 Task: Create a rule from the Routing list, Task moved to a section -> Set Priority in the project AgileRelay , set the section as Done clear the priority
Action: Mouse moved to (1142, 188)
Screenshot: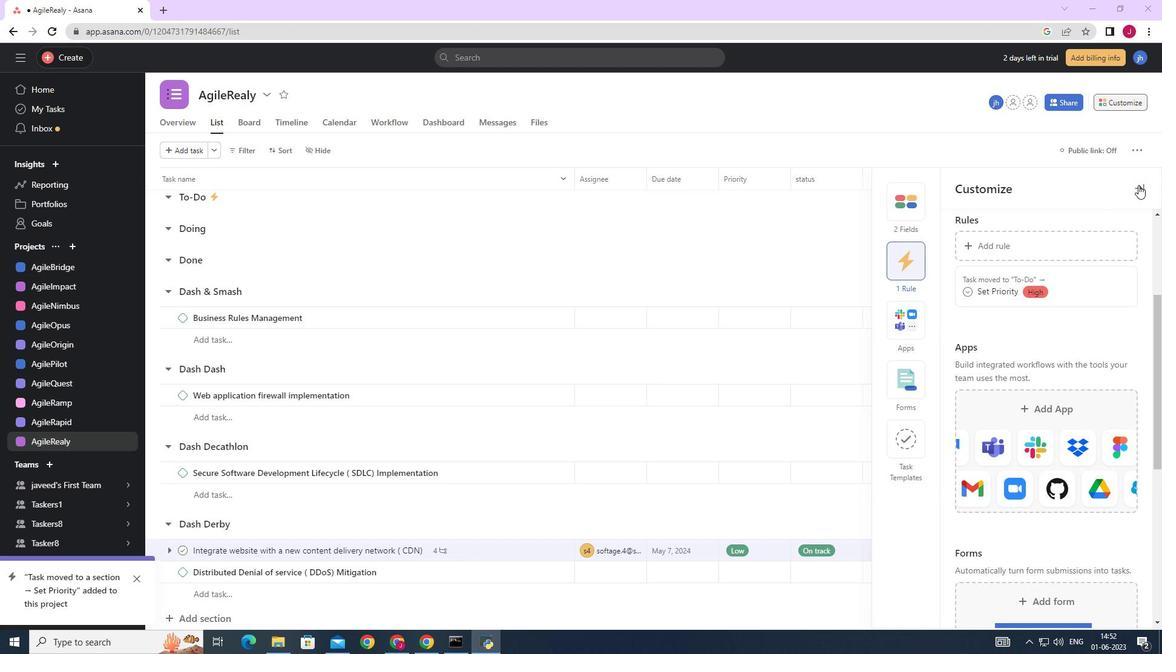 
Action: Mouse pressed left at (1142, 188)
Screenshot: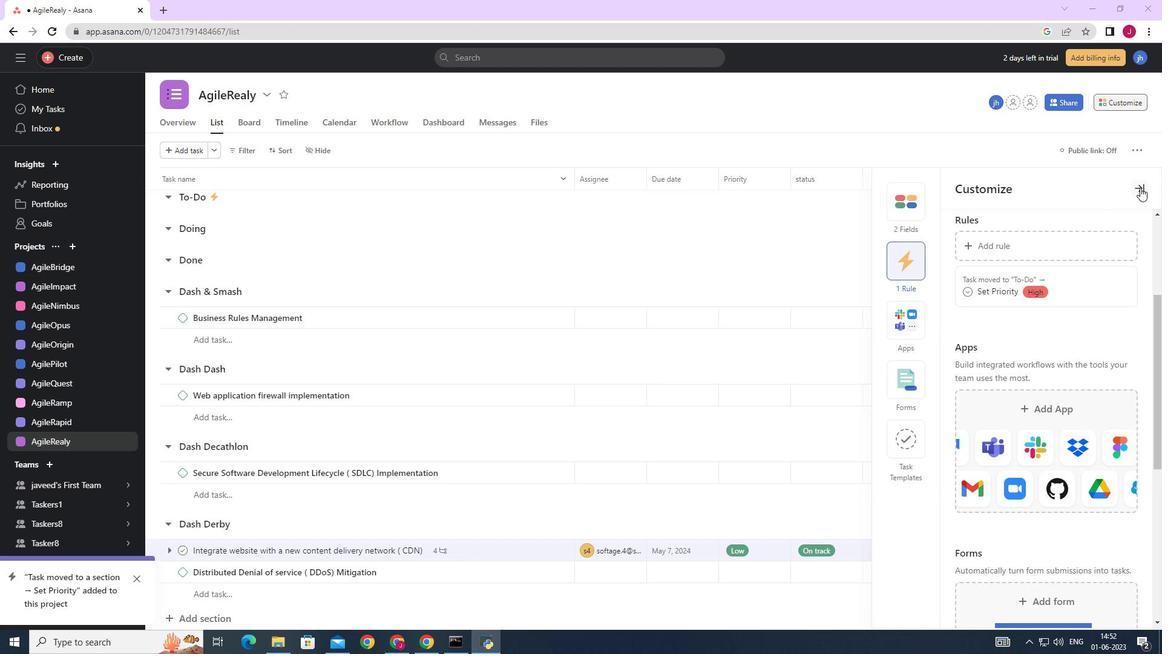 
Action: Mouse moved to (1134, 102)
Screenshot: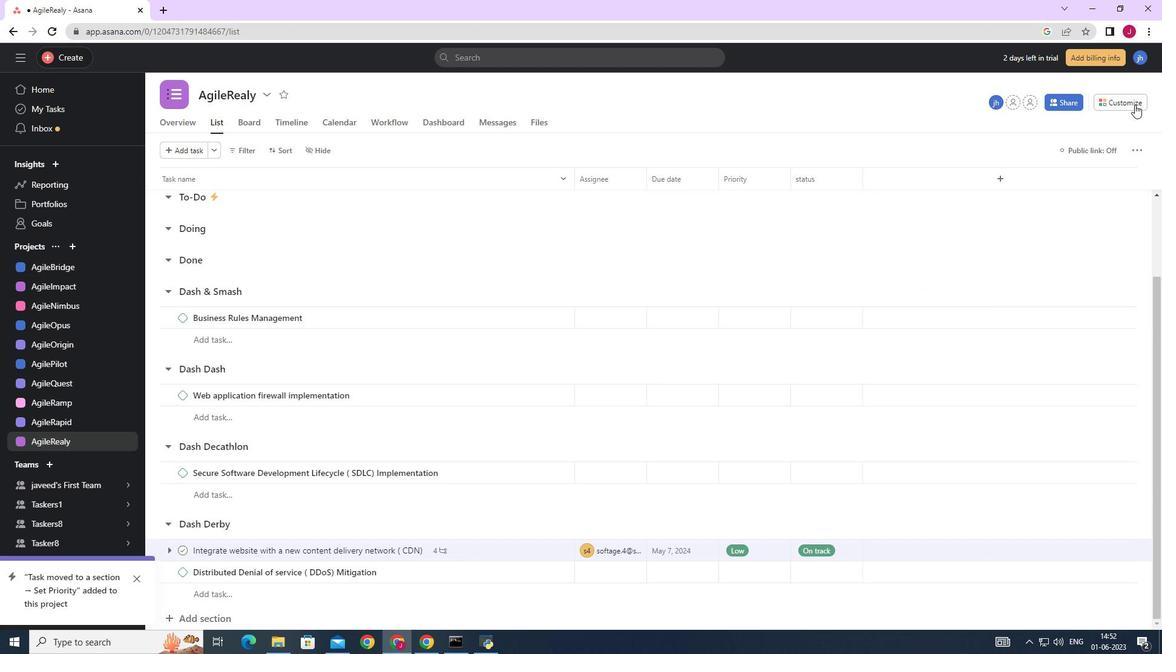
Action: Mouse pressed left at (1134, 102)
Screenshot: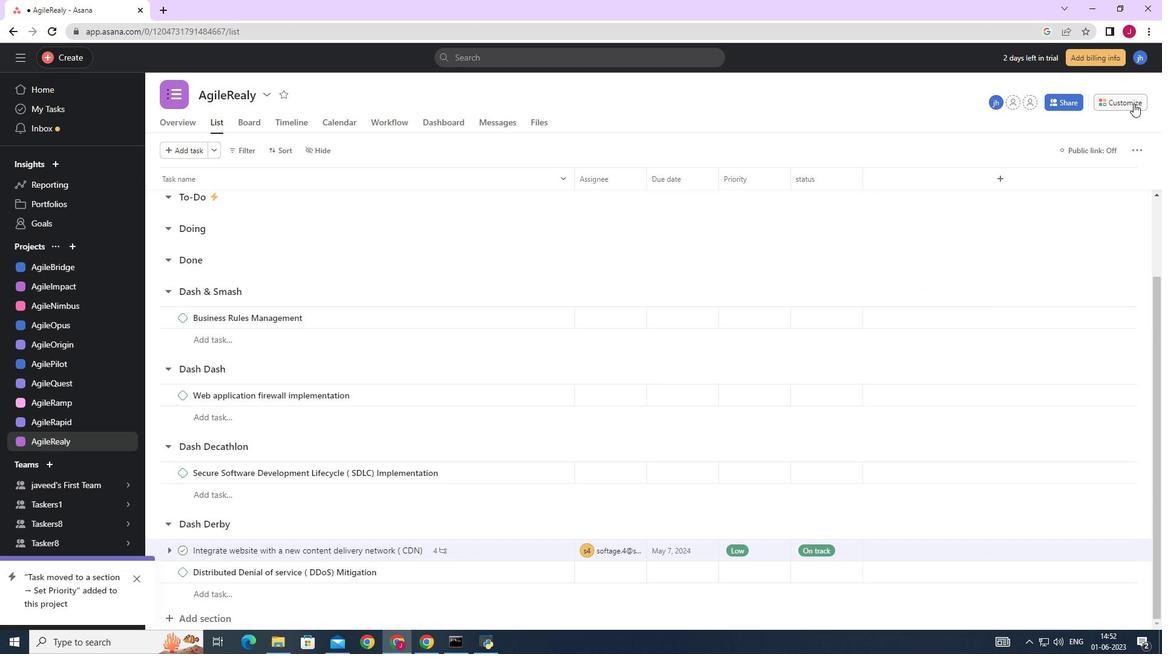
Action: Mouse moved to (914, 265)
Screenshot: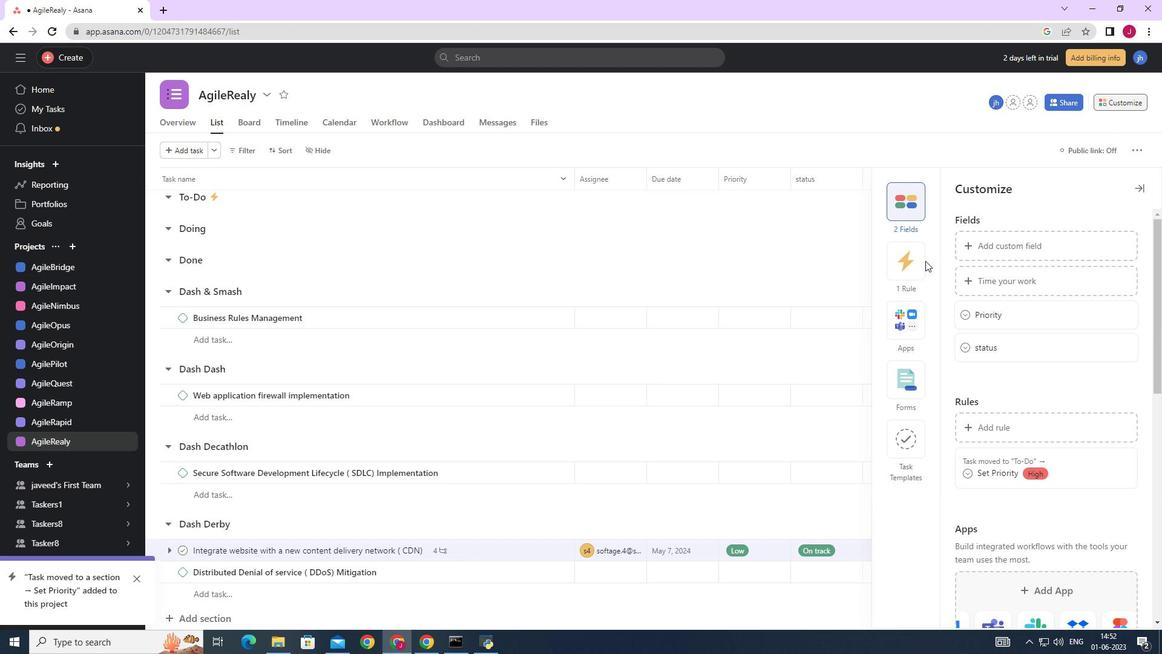 
Action: Mouse pressed left at (914, 265)
Screenshot: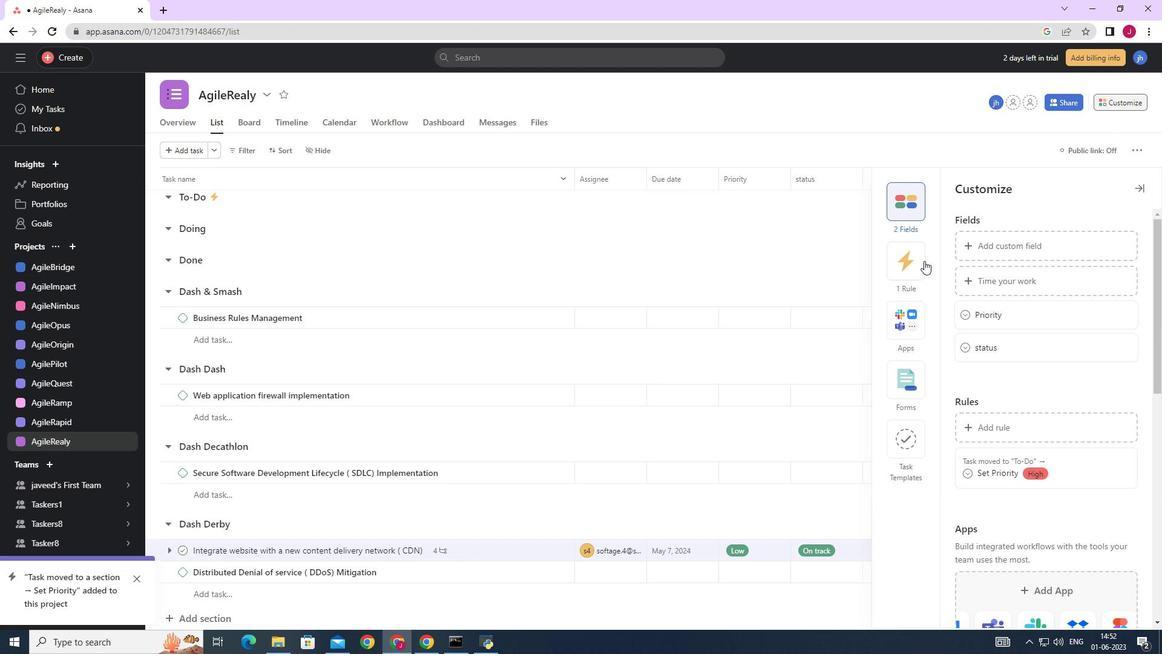 
Action: Mouse moved to (1019, 239)
Screenshot: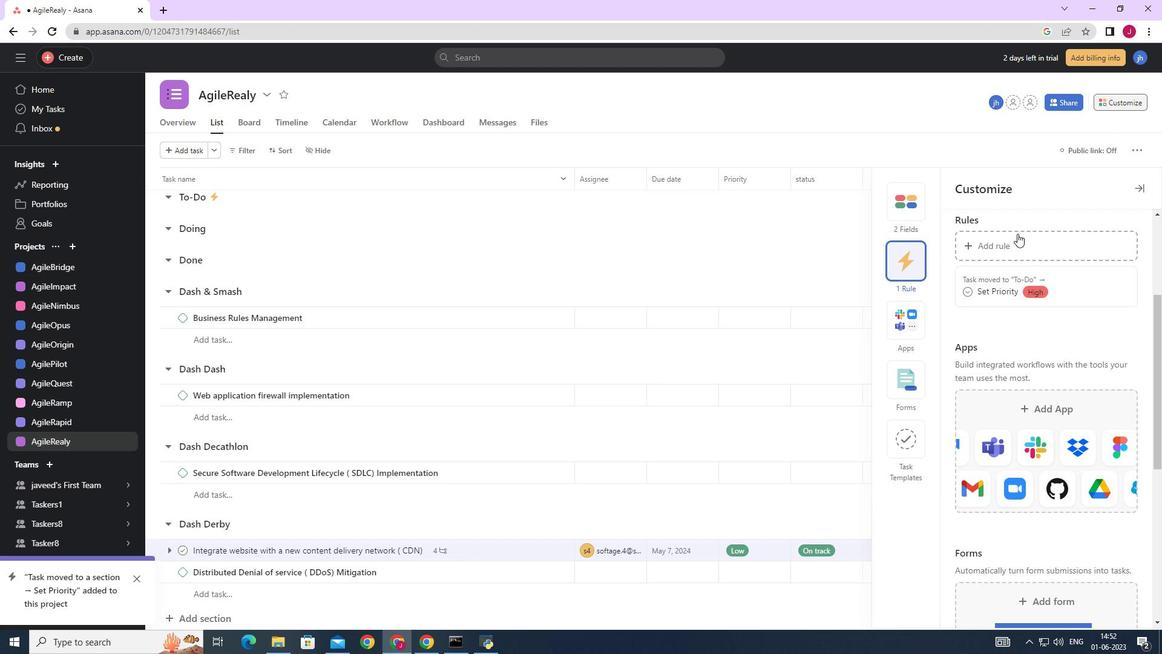 
Action: Mouse pressed left at (1019, 239)
Screenshot: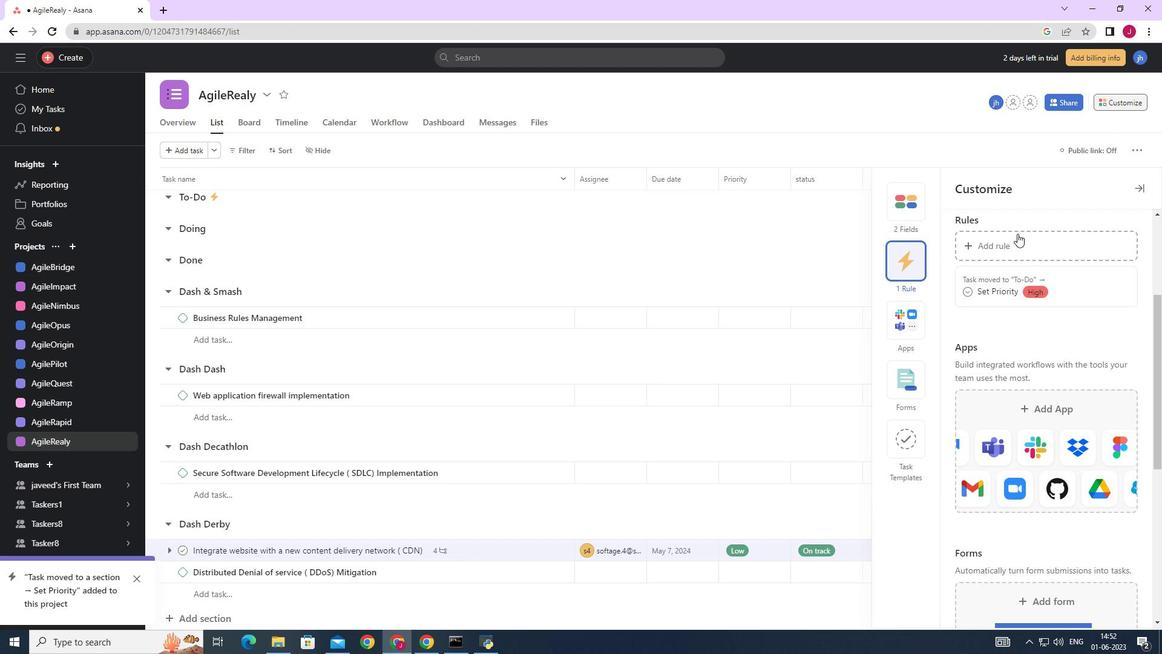 
Action: Mouse moved to (262, 158)
Screenshot: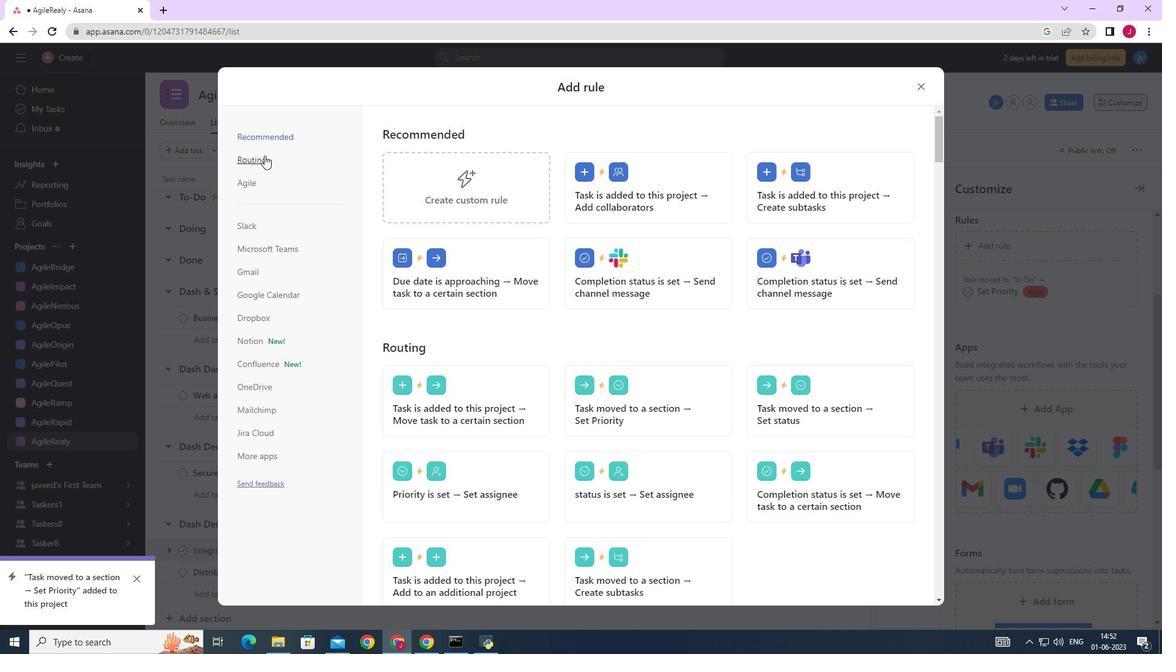 
Action: Mouse pressed left at (262, 158)
Screenshot: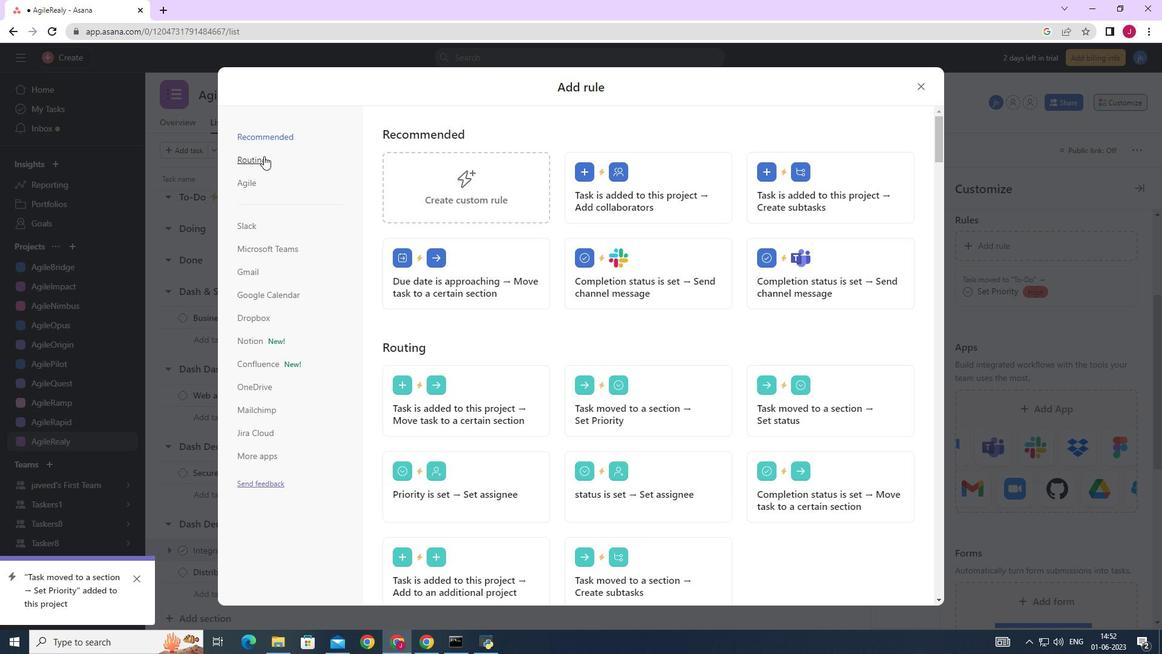 
Action: Mouse moved to (662, 184)
Screenshot: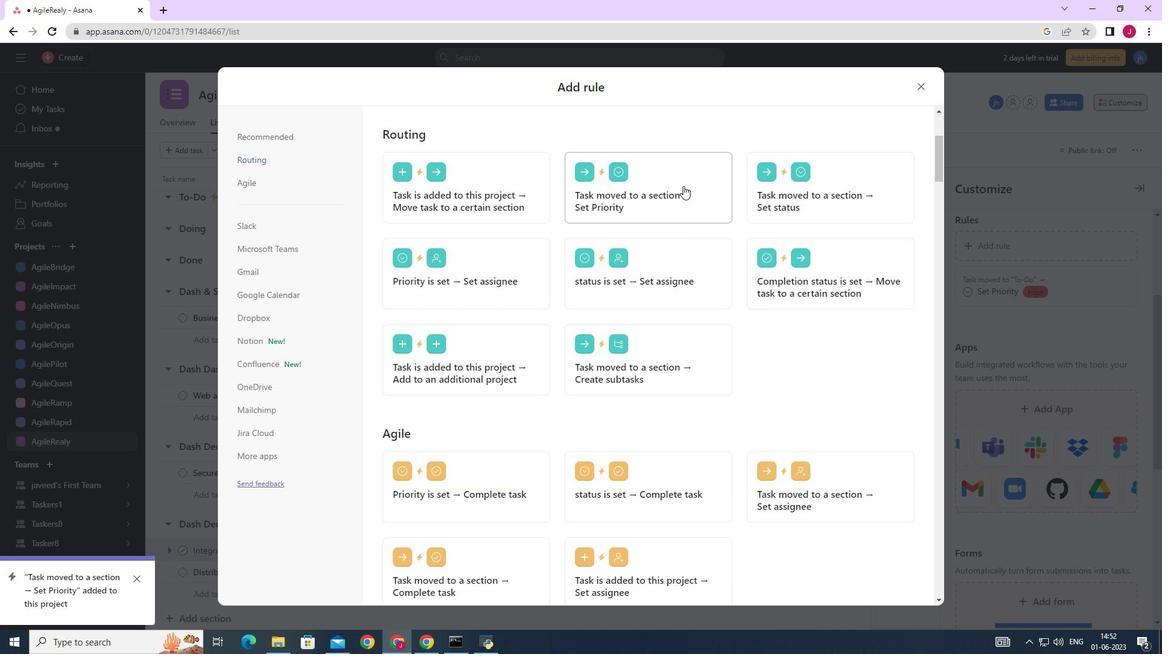 
Action: Mouse pressed left at (662, 184)
Screenshot: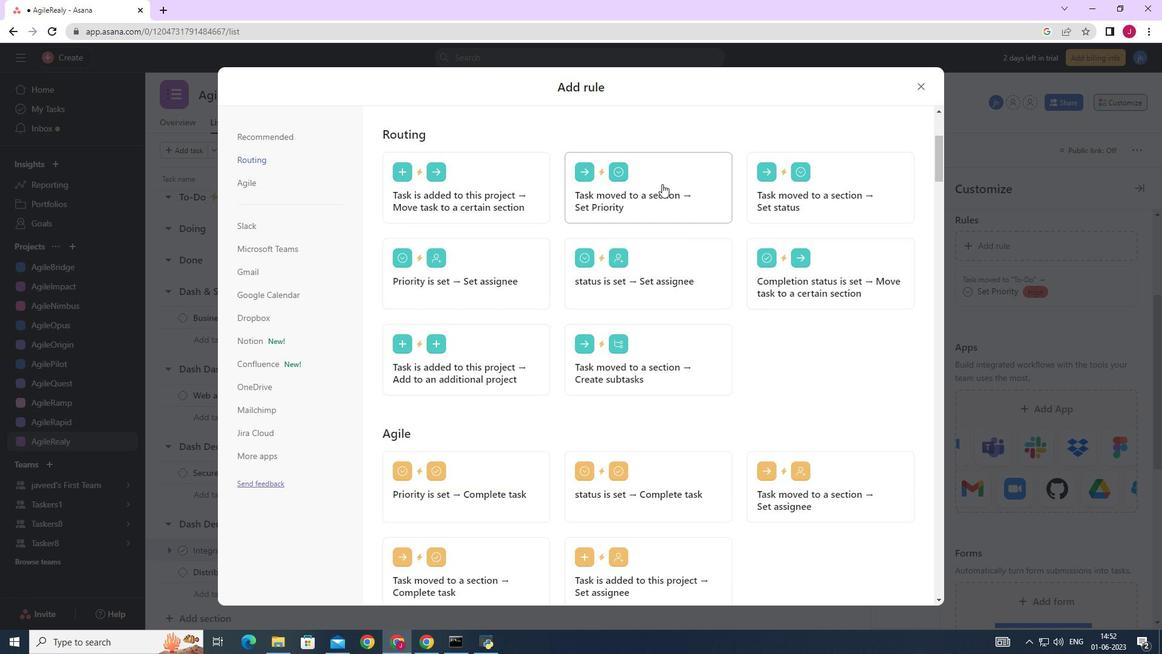 
Action: Mouse moved to (440, 332)
Screenshot: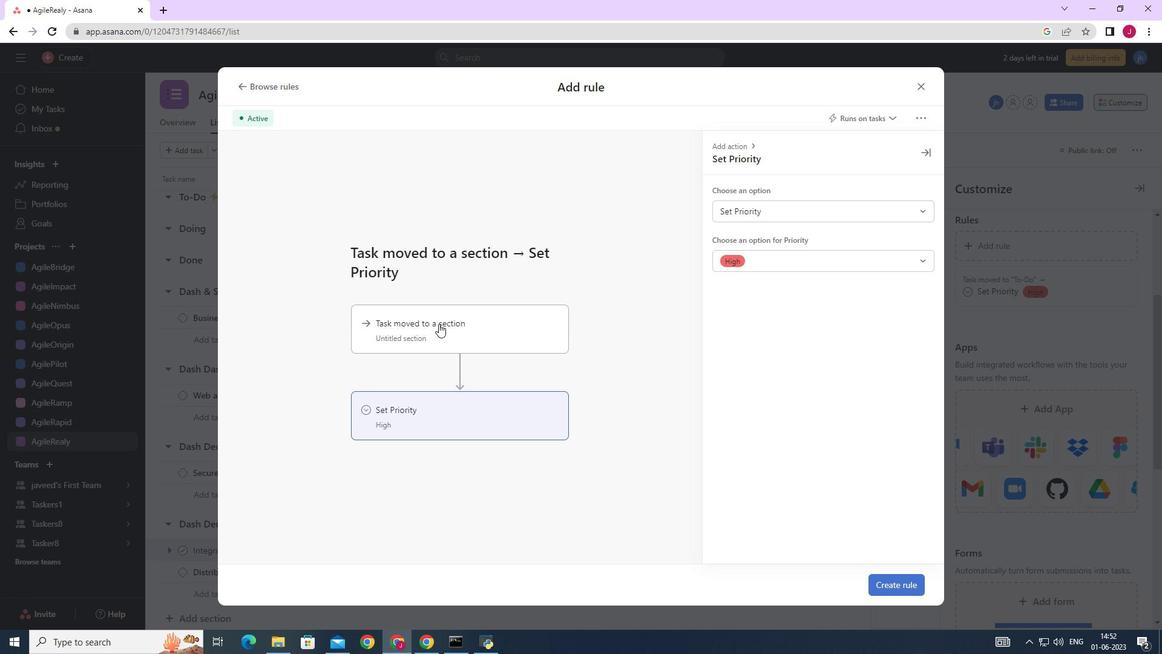 
Action: Mouse pressed left at (440, 332)
Screenshot: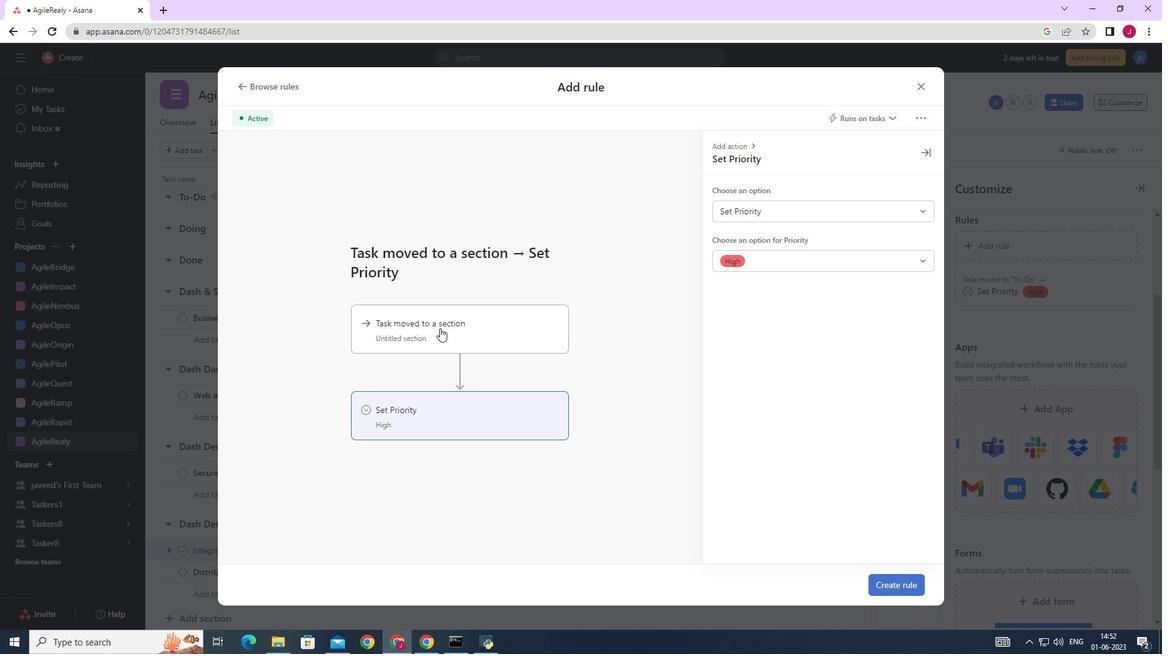 
Action: Mouse moved to (757, 208)
Screenshot: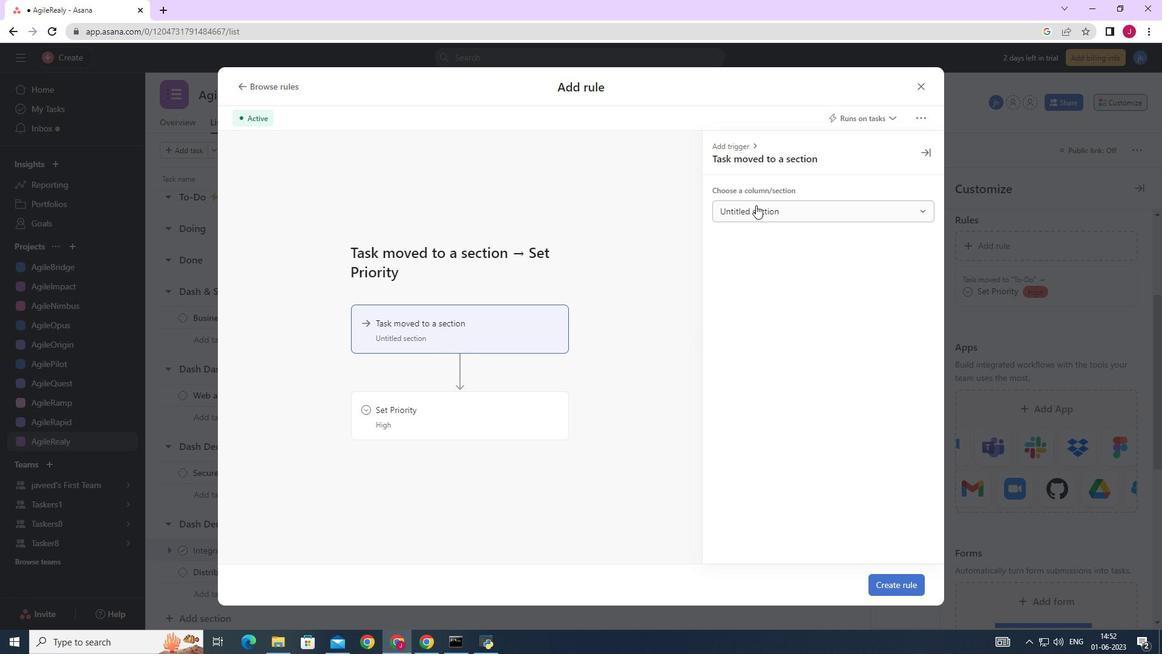 
Action: Mouse pressed left at (757, 208)
Screenshot: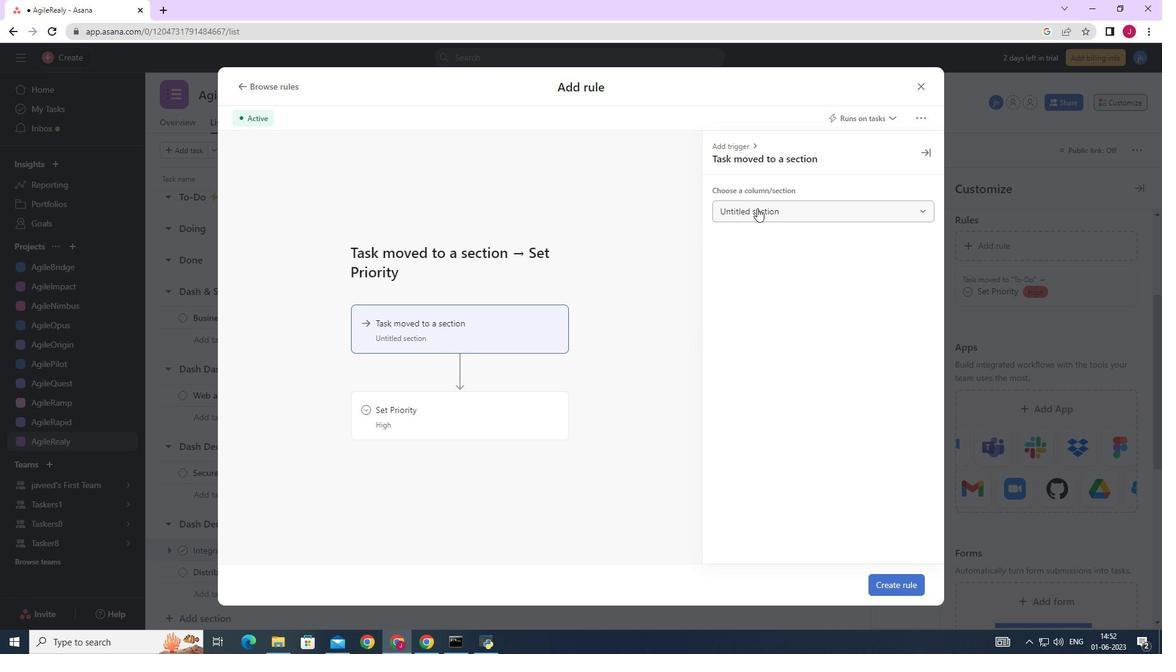 
Action: Mouse moved to (748, 302)
Screenshot: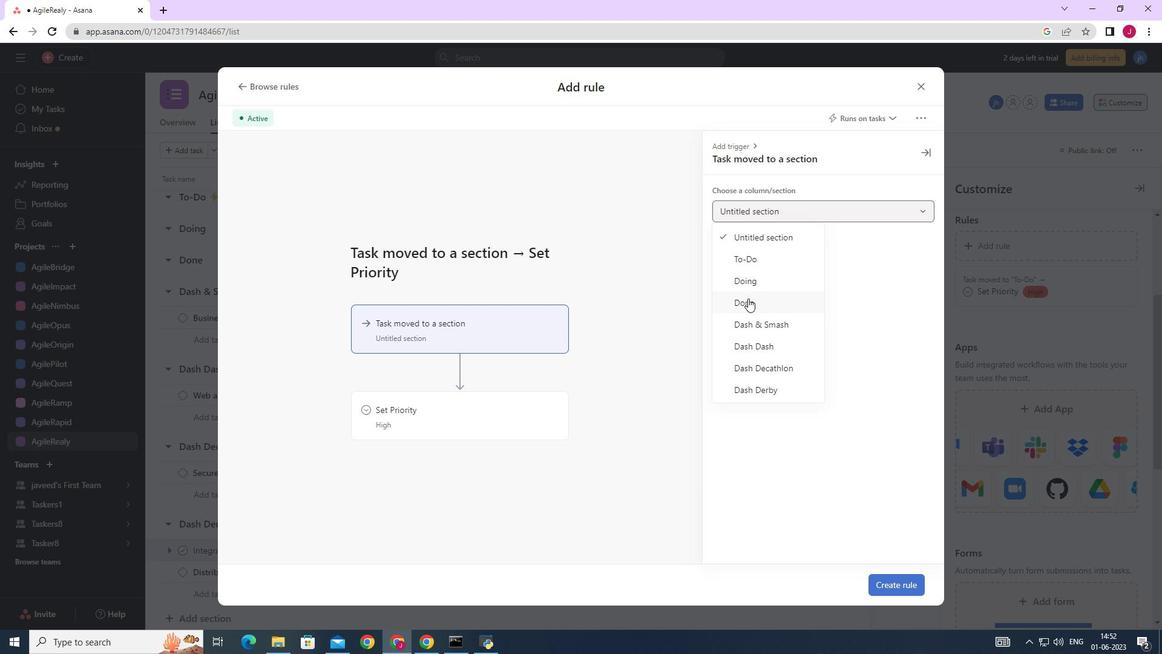 
Action: Mouse pressed left at (748, 302)
Screenshot: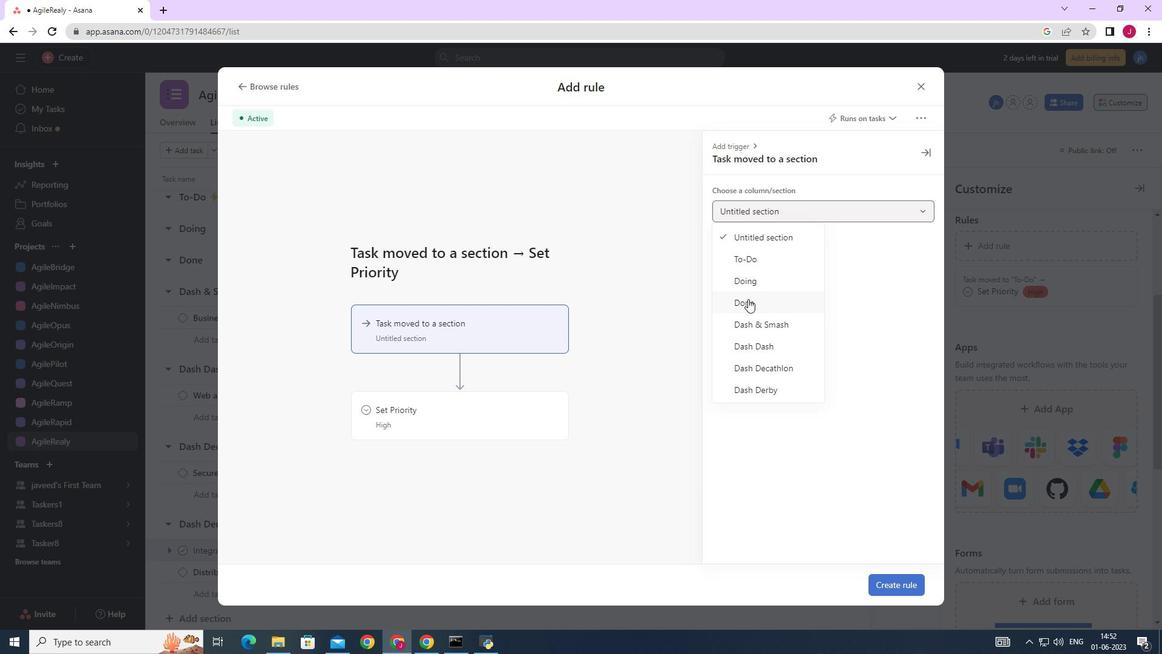 
Action: Mouse moved to (473, 410)
Screenshot: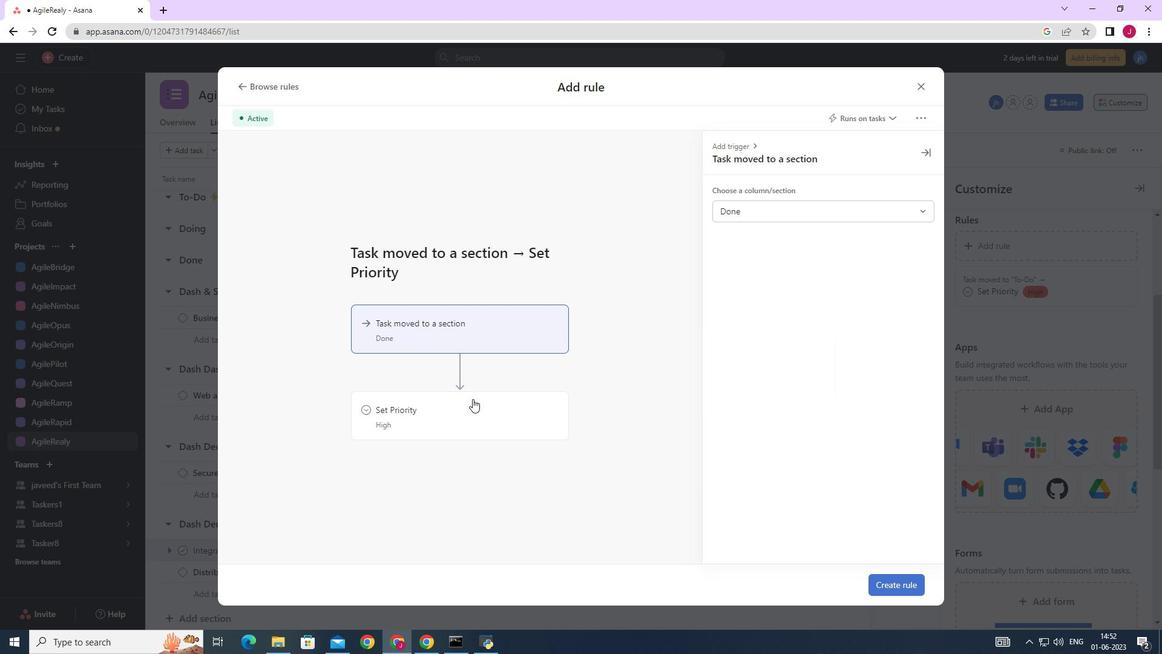 
Action: Mouse pressed left at (473, 410)
Screenshot: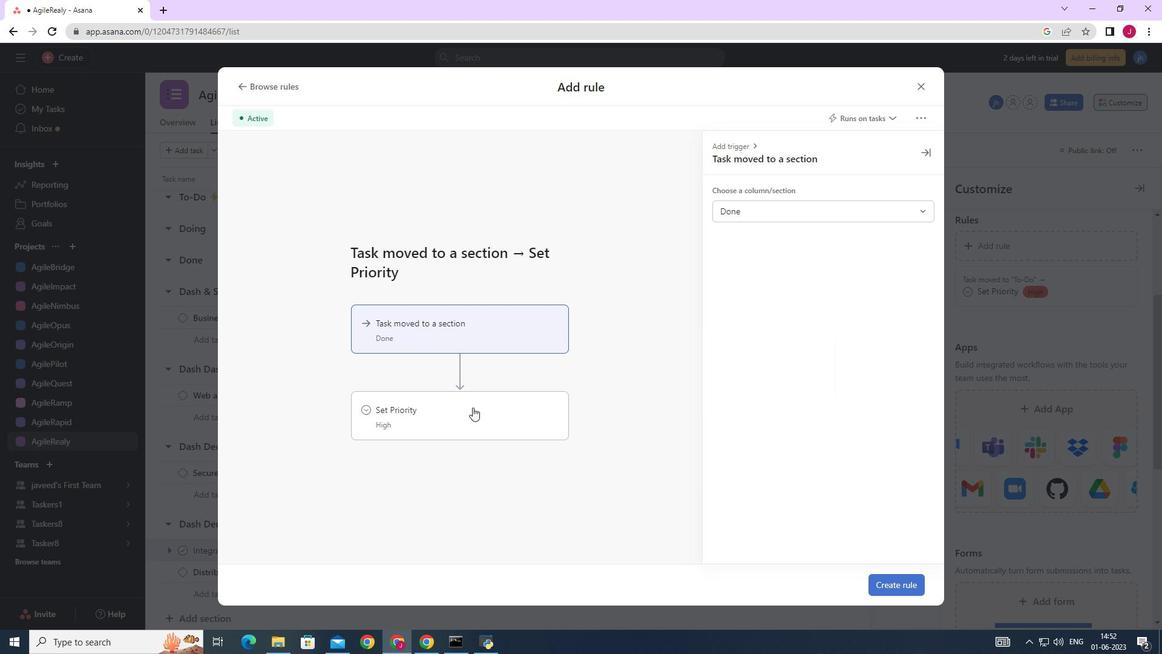 
Action: Mouse moved to (734, 210)
Screenshot: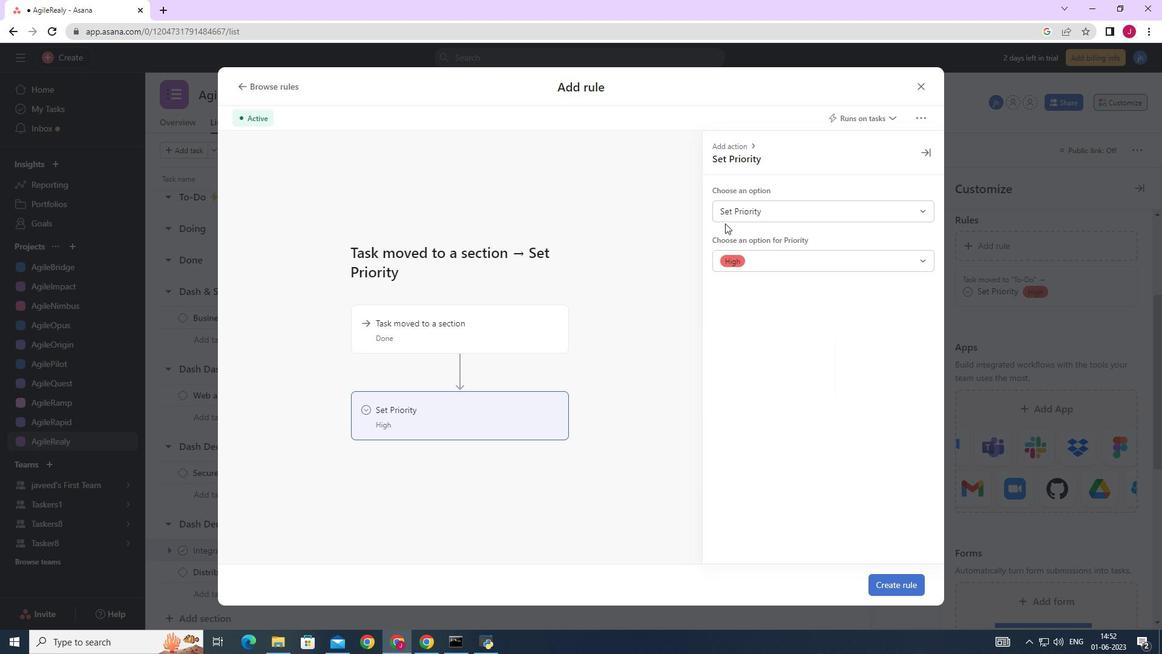 
Action: Mouse pressed left at (734, 210)
Screenshot: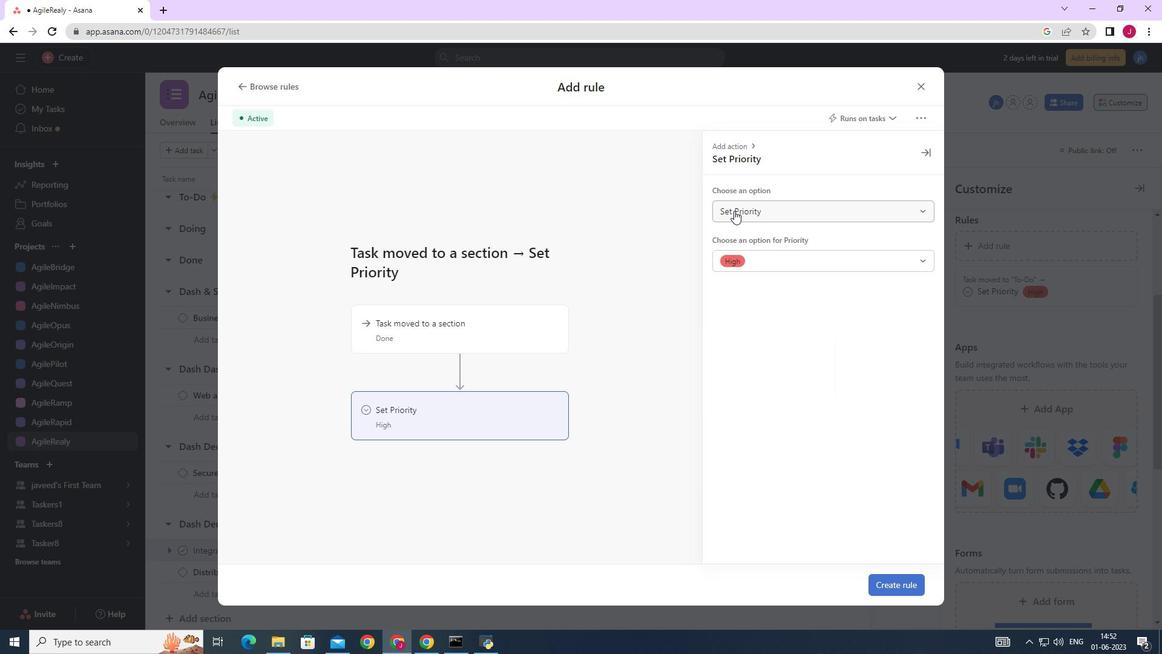 
Action: Mouse moved to (748, 261)
Screenshot: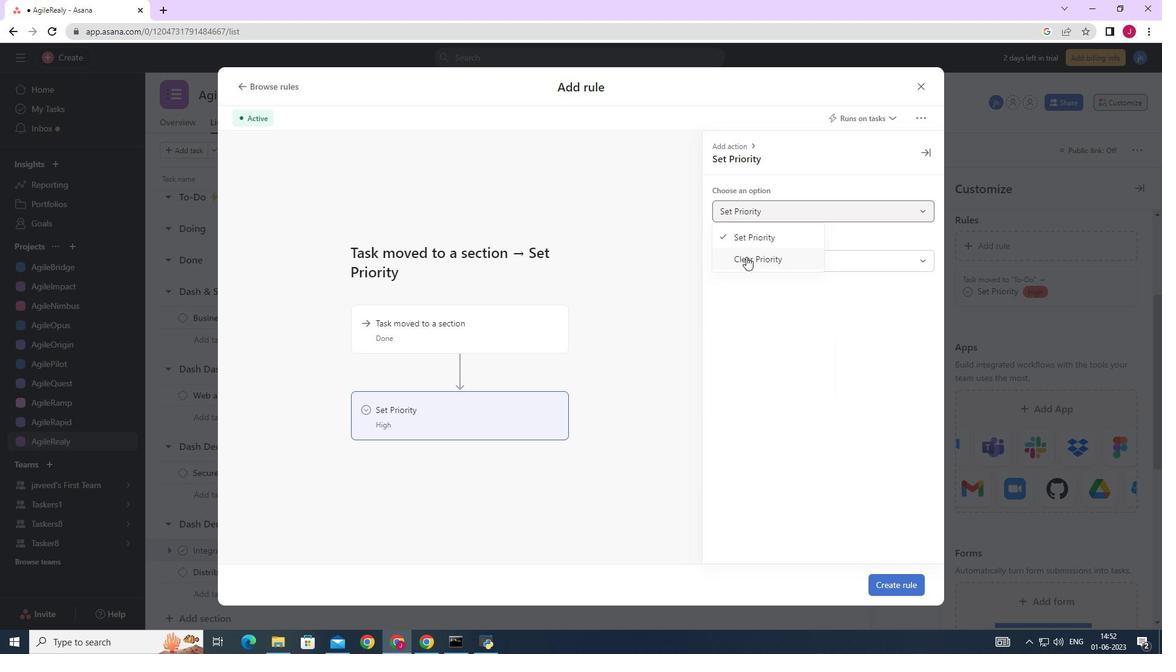 
Action: Mouse pressed left at (748, 261)
Screenshot: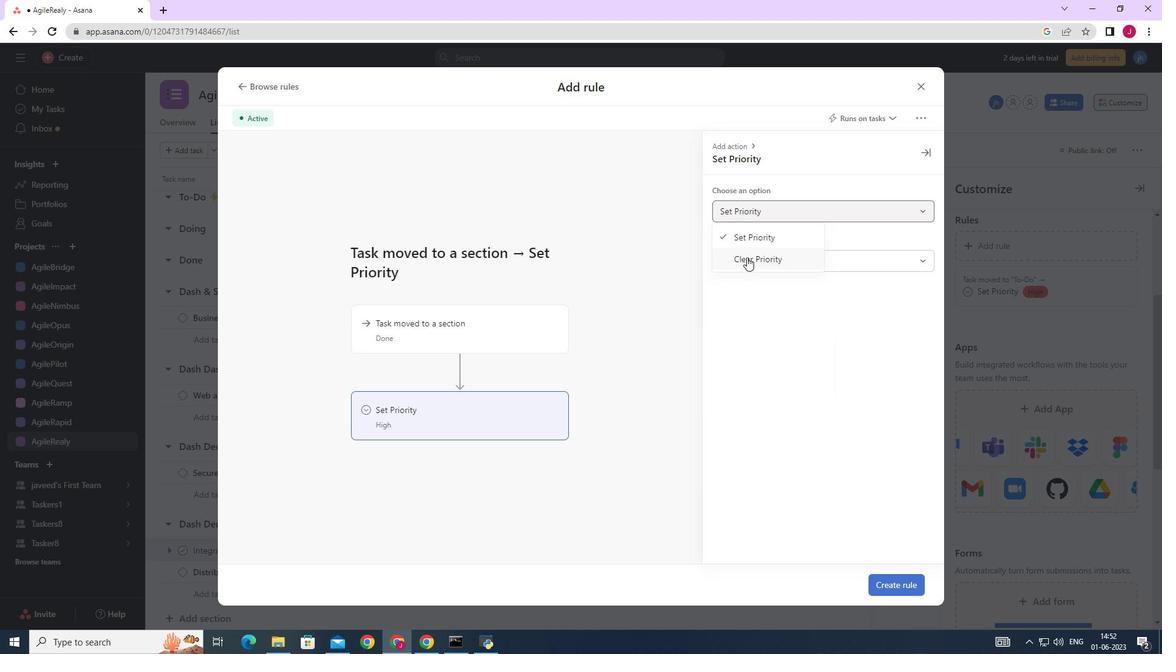 
Action: Mouse moved to (528, 419)
Screenshot: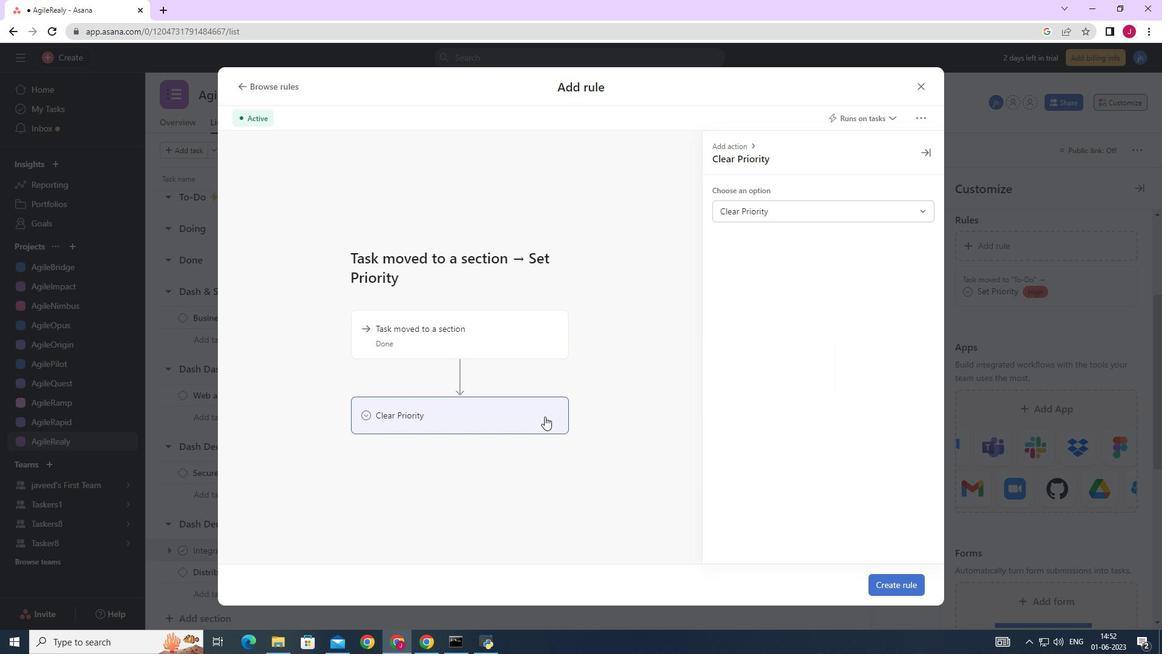 
Action: Mouse pressed left at (528, 419)
Screenshot: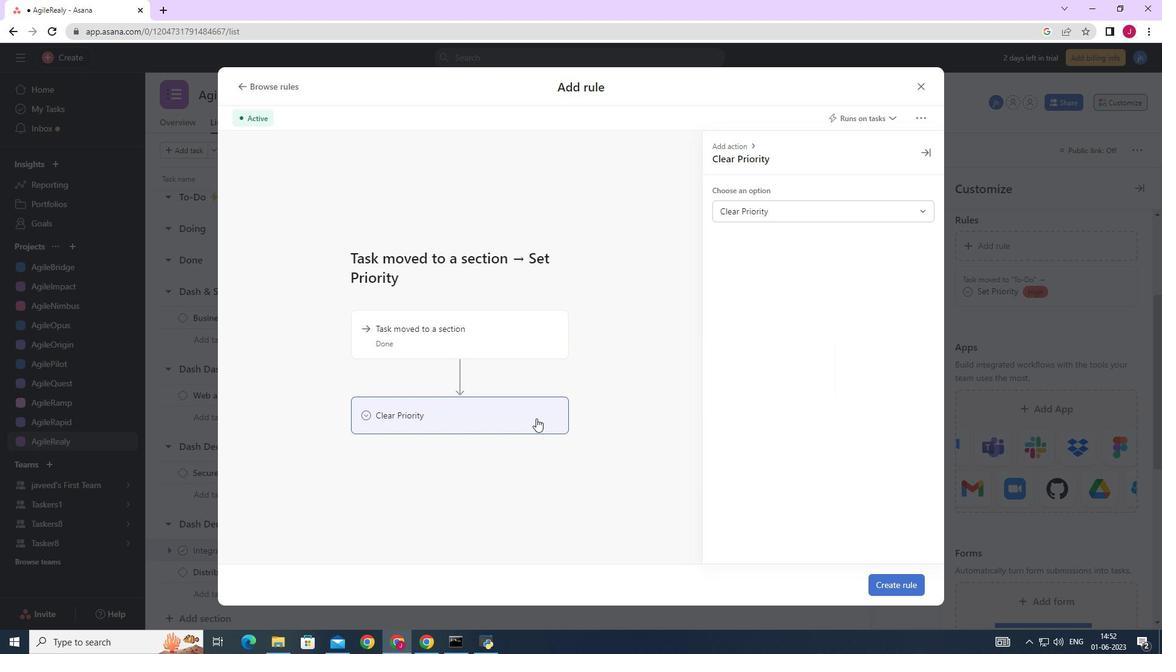 
Action: Mouse moved to (894, 583)
Screenshot: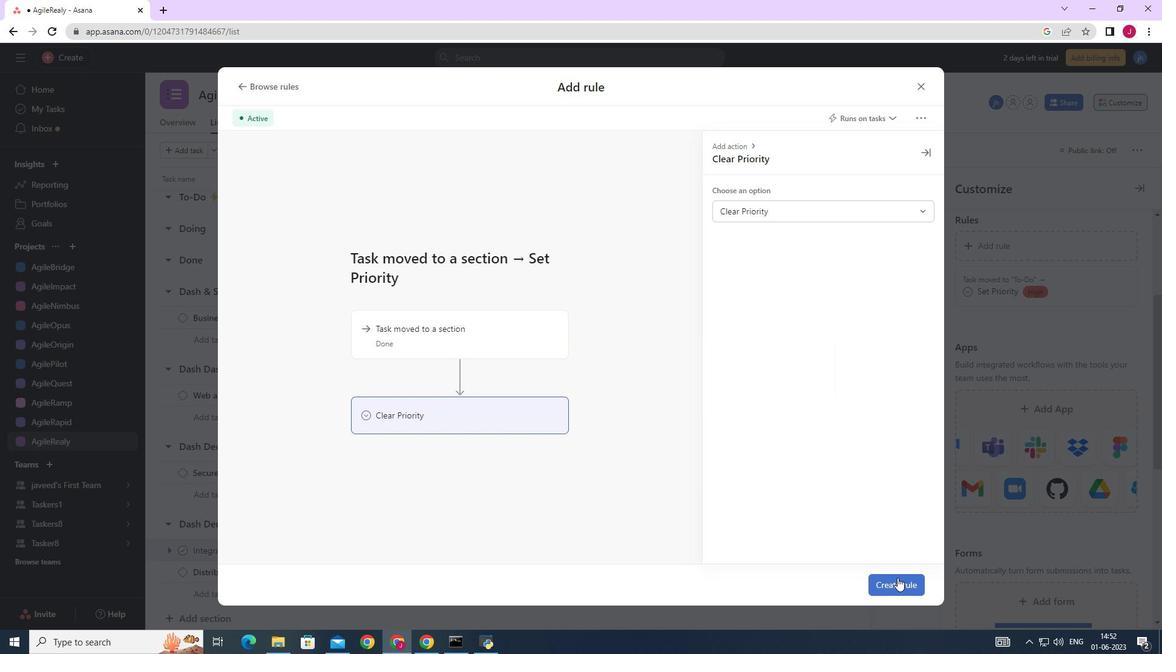 
Action: Mouse pressed left at (894, 583)
Screenshot: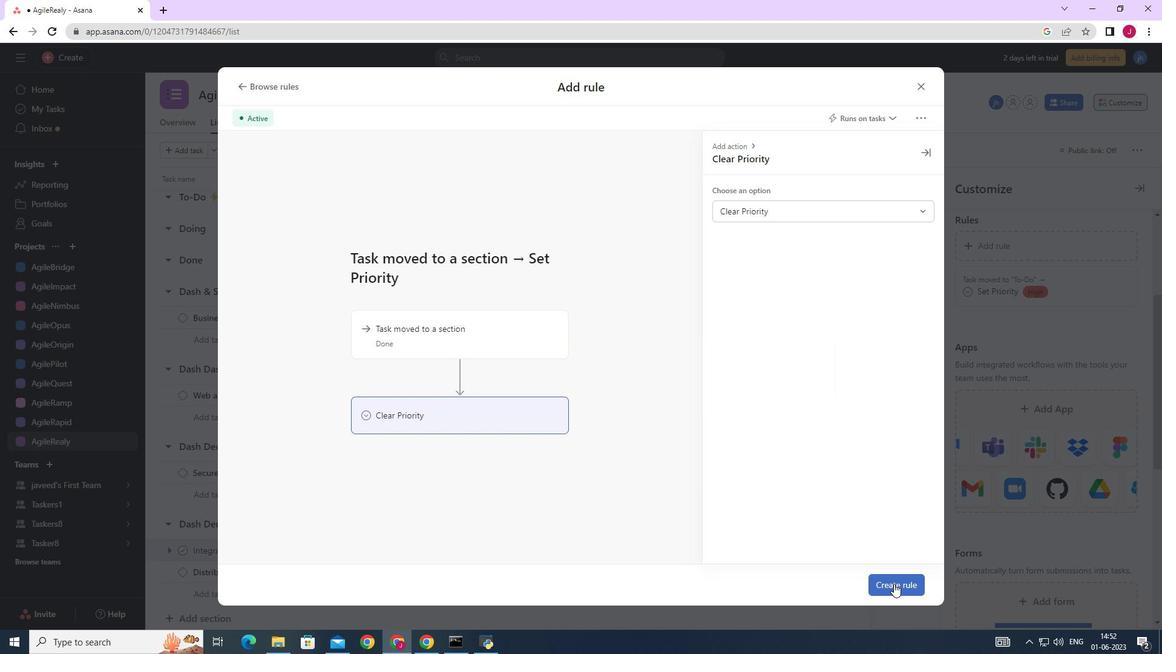
Action: Mouse moved to (799, 496)
Screenshot: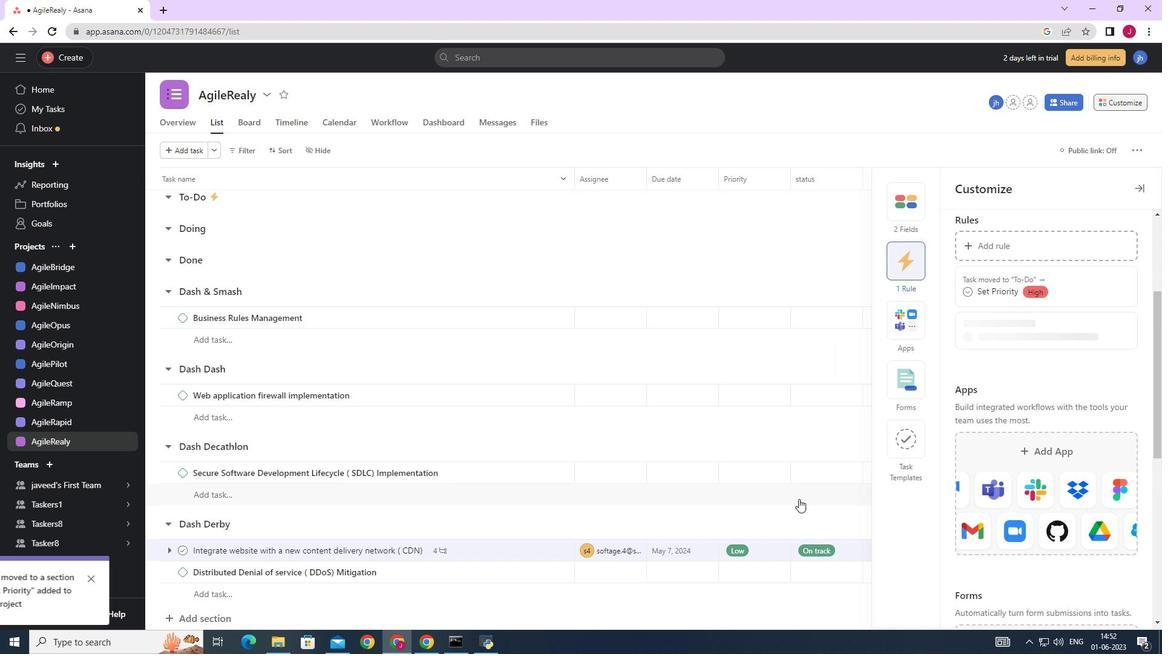
